 Task: Set the pixel shader for Direct3D9 video output to "fragment".
Action: Mouse moved to (113, 13)
Screenshot: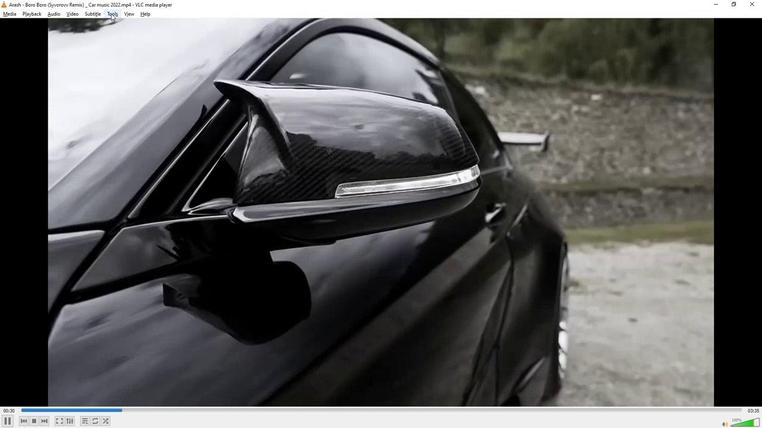
Action: Mouse pressed left at (113, 13)
Screenshot: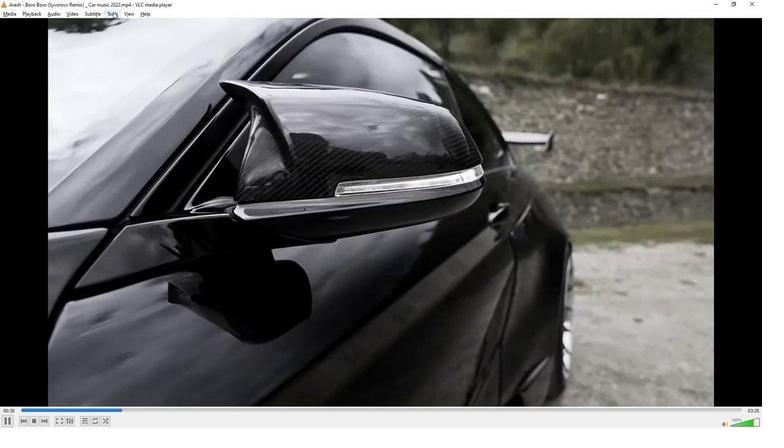 
Action: Mouse moved to (128, 106)
Screenshot: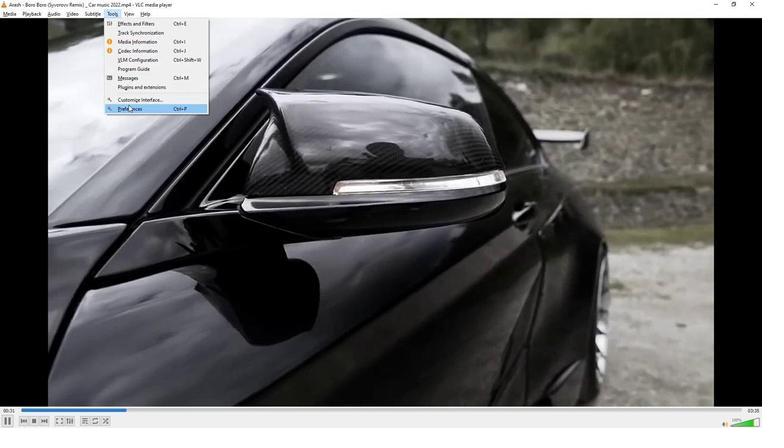 
Action: Mouse pressed left at (128, 106)
Screenshot: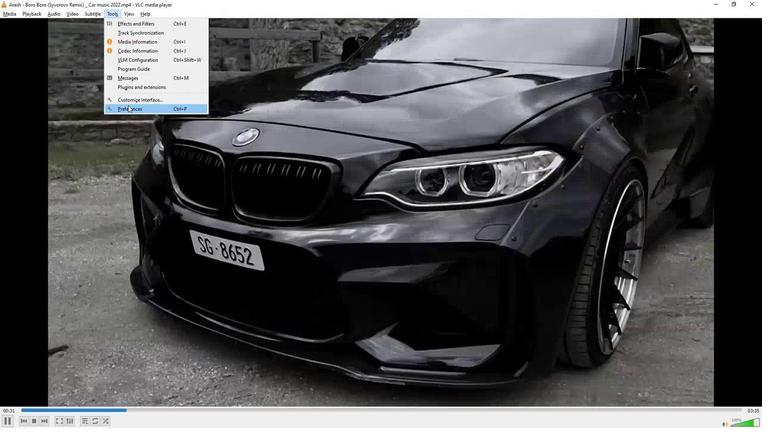 
Action: Mouse moved to (167, 338)
Screenshot: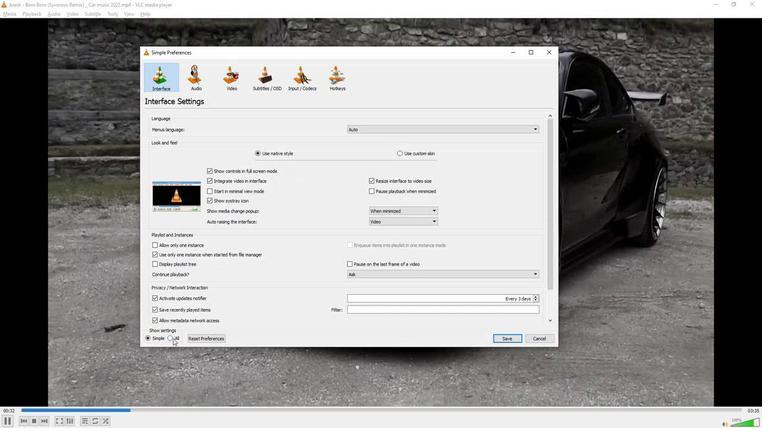 
Action: Mouse pressed left at (167, 338)
Screenshot: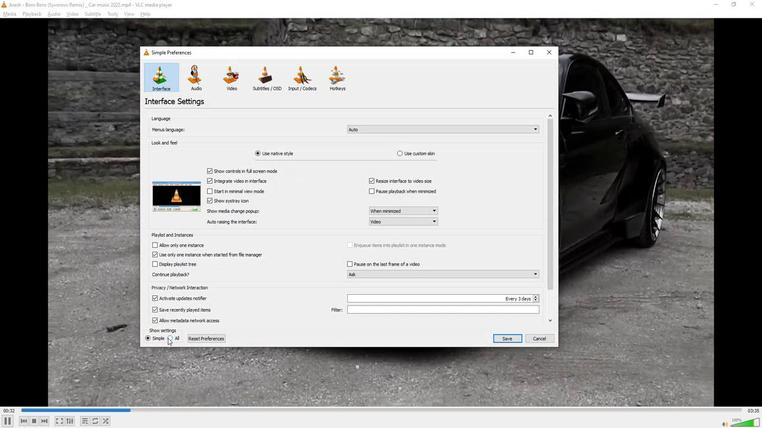 
Action: Mouse moved to (172, 304)
Screenshot: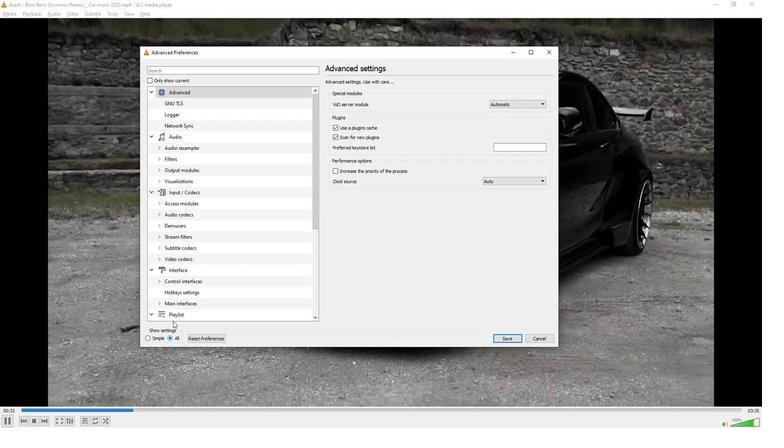
Action: Mouse scrolled (172, 304) with delta (0, 0)
Screenshot: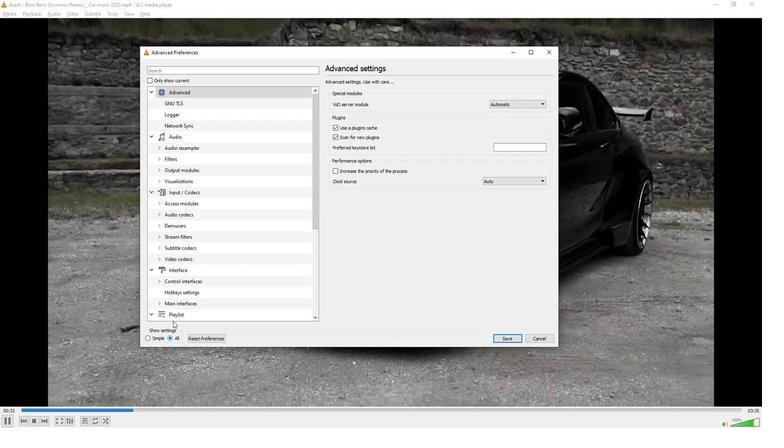 
Action: Mouse moved to (169, 283)
Screenshot: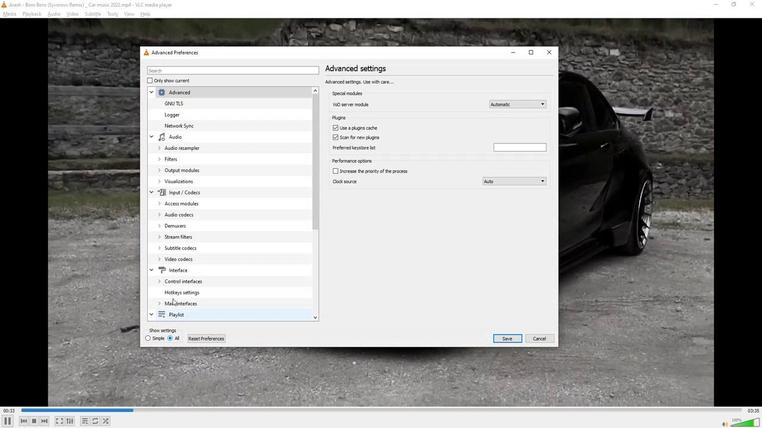 
Action: Mouse scrolled (169, 282) with delta (0, 0)
Screenshot: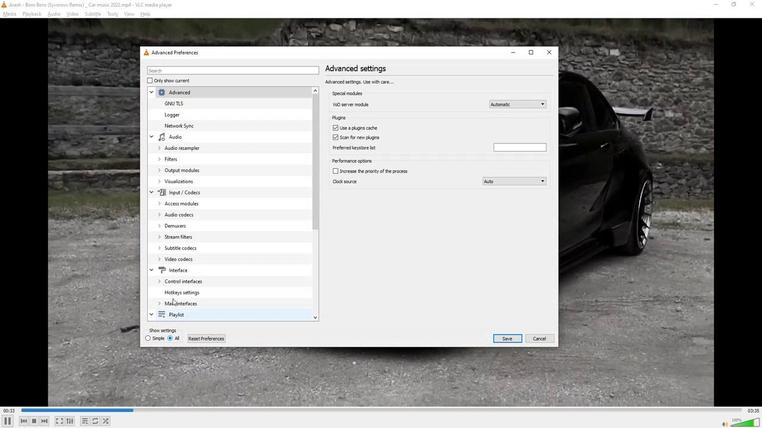 
Action: Mouse moved to (168, 277)
Screenshot: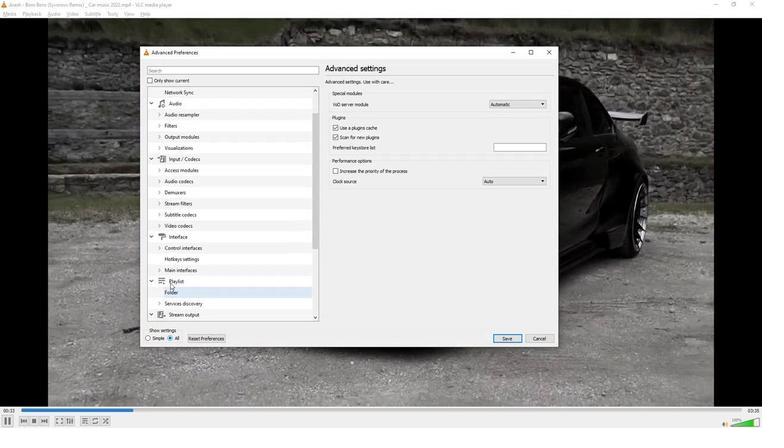 
Action: Mouse scrolled (168, 276) with delta (0, 0)
Screenshot: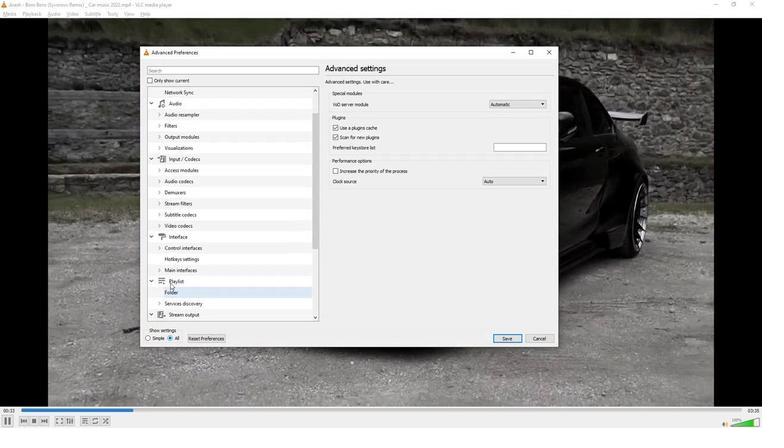 
Action: Mouse moved to (167, 276)
Screenshot: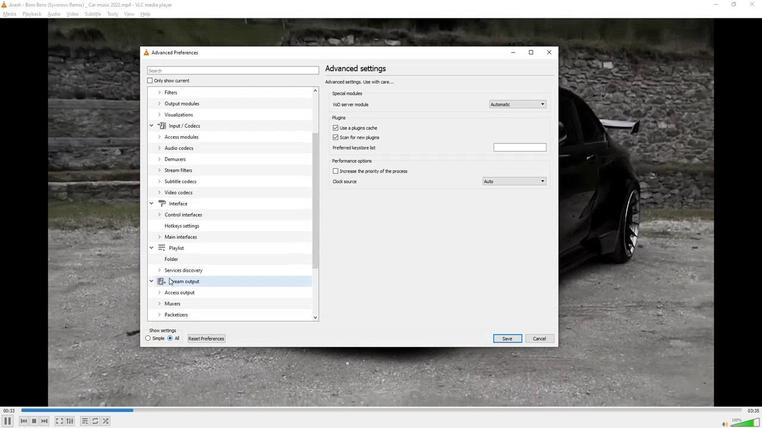 
Action: Mouse scrolled (167, 276) with delta (0, 0)
Screenshot: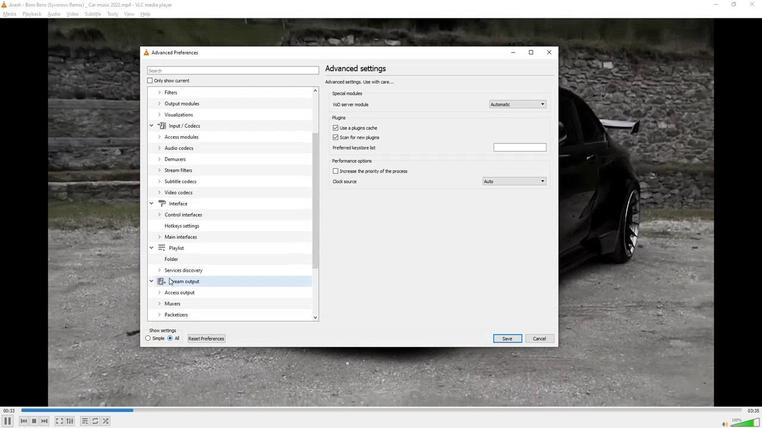 
Action: Mouse scrolled (167, 276) with delta (0, 0)
Screenshot: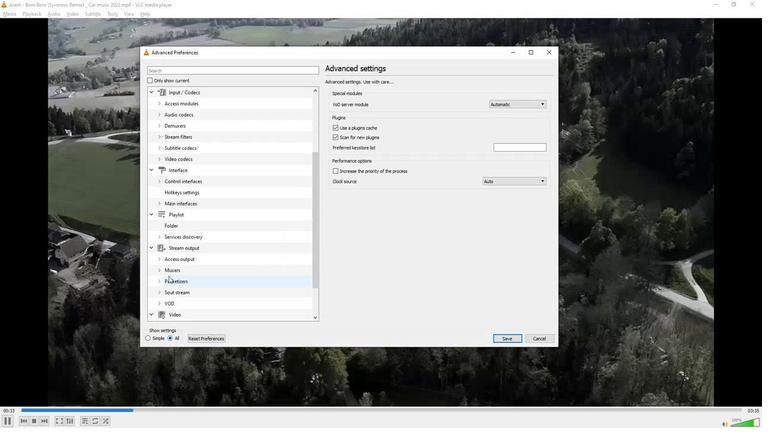 
Action: Mouse scrolled (167, 276) with delta (0, 0)
Screenshot: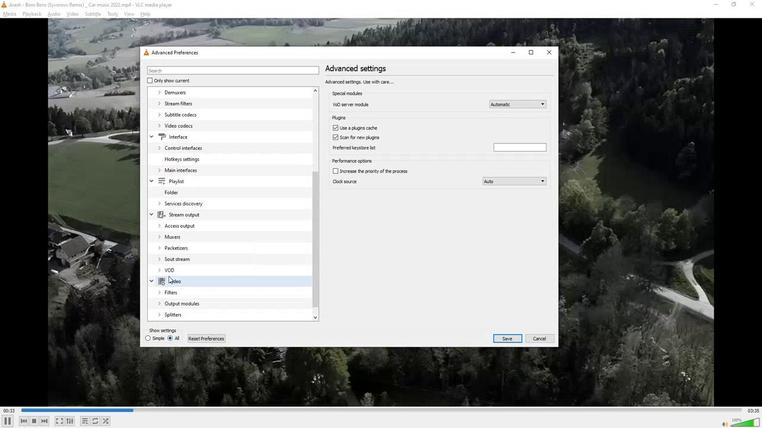 
Action: Mouse scrolled (167, 276) with delta (0, 0)
Screenshot: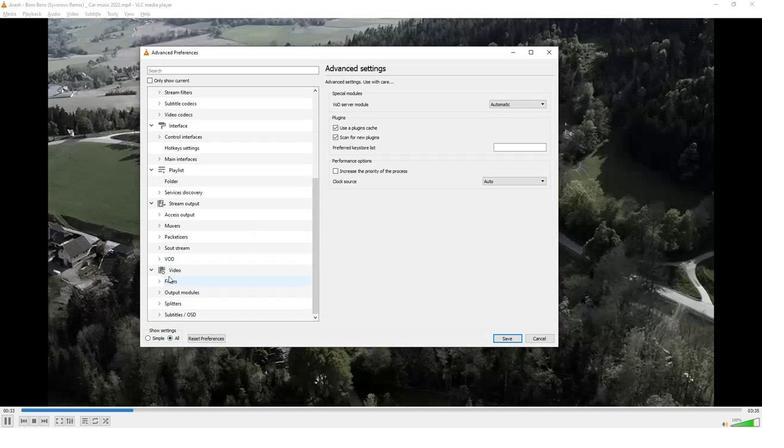 
Action: Mouse moved to (159, 294)
Screenshot: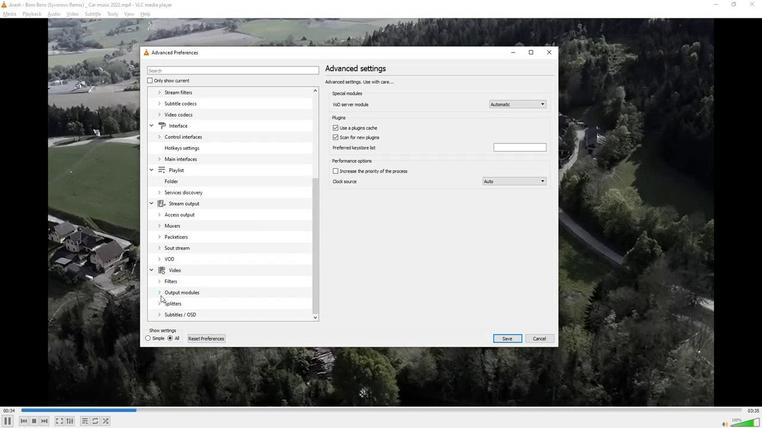 
Action: Mouse pressed left at (159, 294)
Screenshot: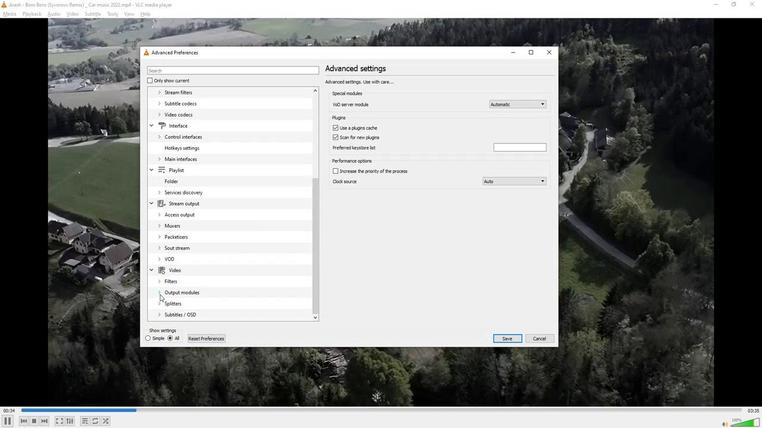 
Action: Mouse moved to (178, 294)
Screenshot: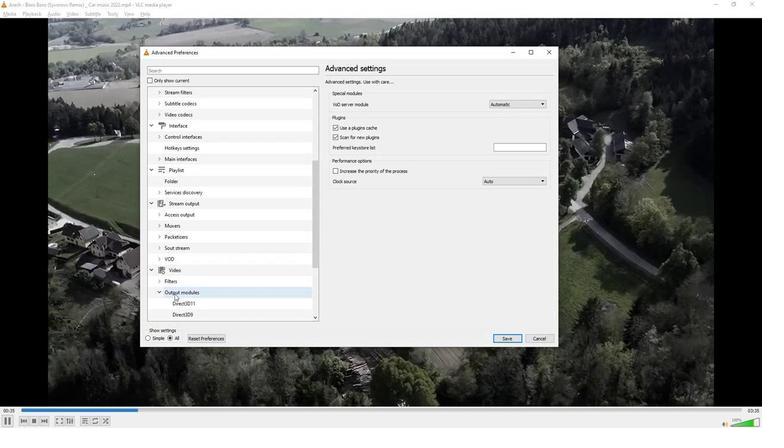 
Action: Mouse scrolled (178, 293) with delta (0, 0)
Screenshot: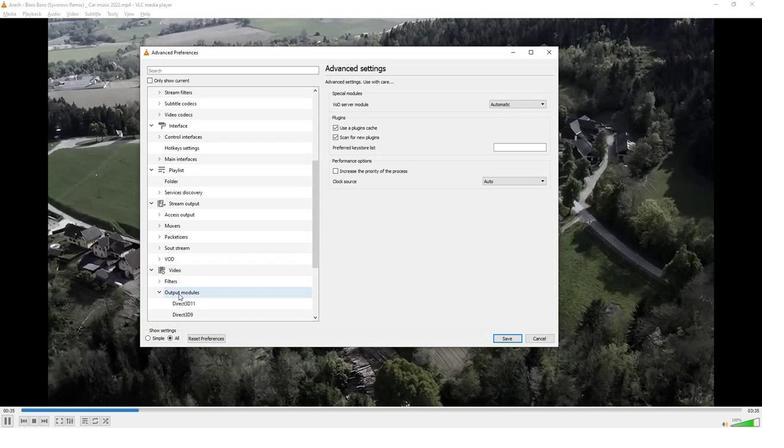 
Action: Mouse moved to (190, 282)
Screenshot: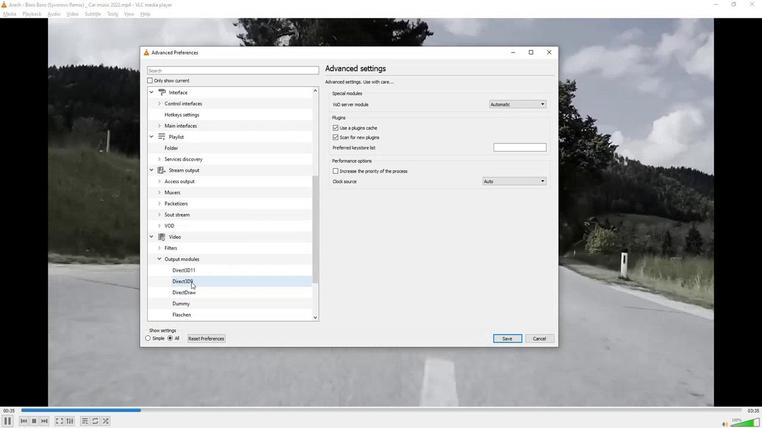 
Action: Mouse pressed left at (190, 282)
Screenshot: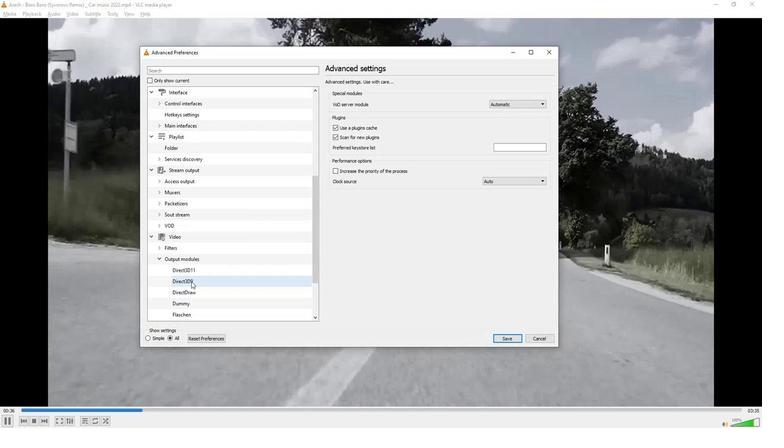 
Action: Mouse moved to (514, 104)
Screenshot: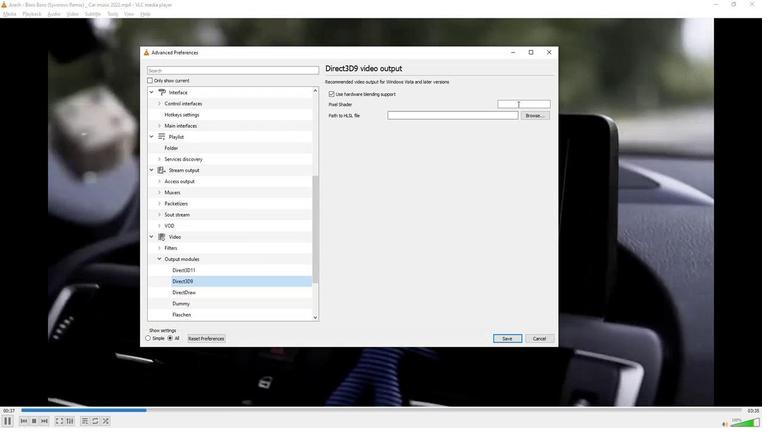 
Action: Mouse pressed left at (514, 104)
Screenshot: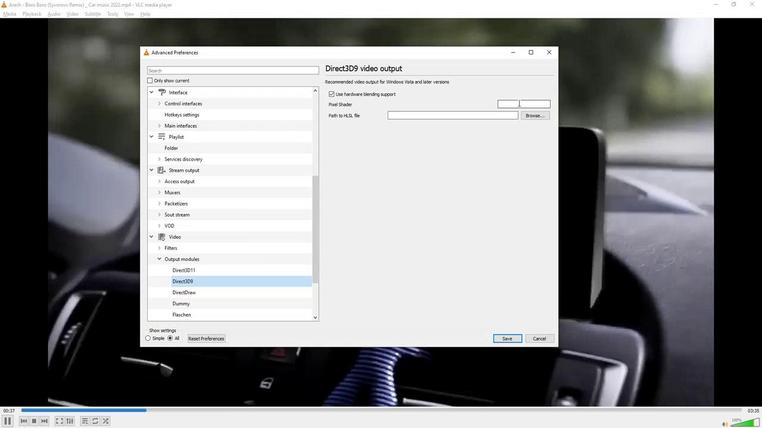 
Action: Mouse moved to (487, 207)
Screenshot: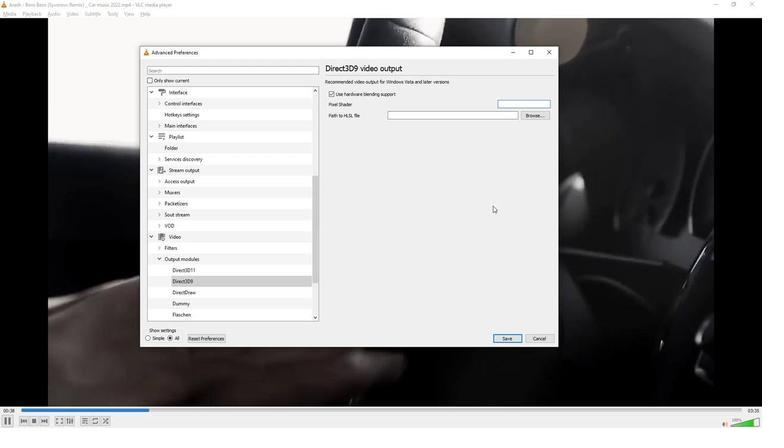 
Action: Key pressed fragment
Screenshot: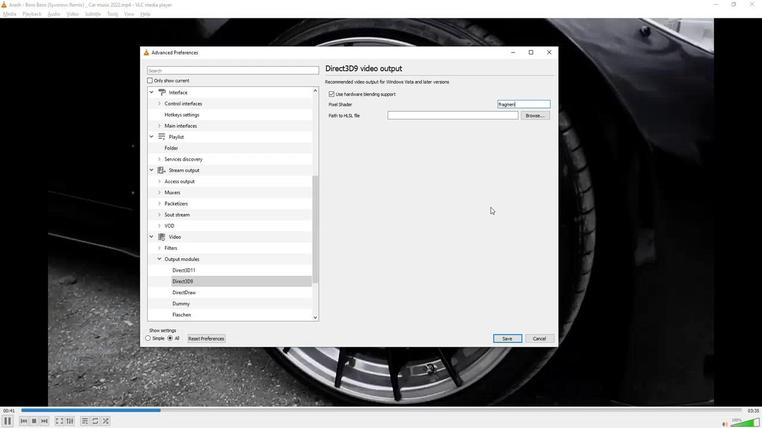 
